 Task: Plan a picnic at the beach on the 6th at 12:00 PM.
Action: Mouse moved to (64, 122)
Screenshot: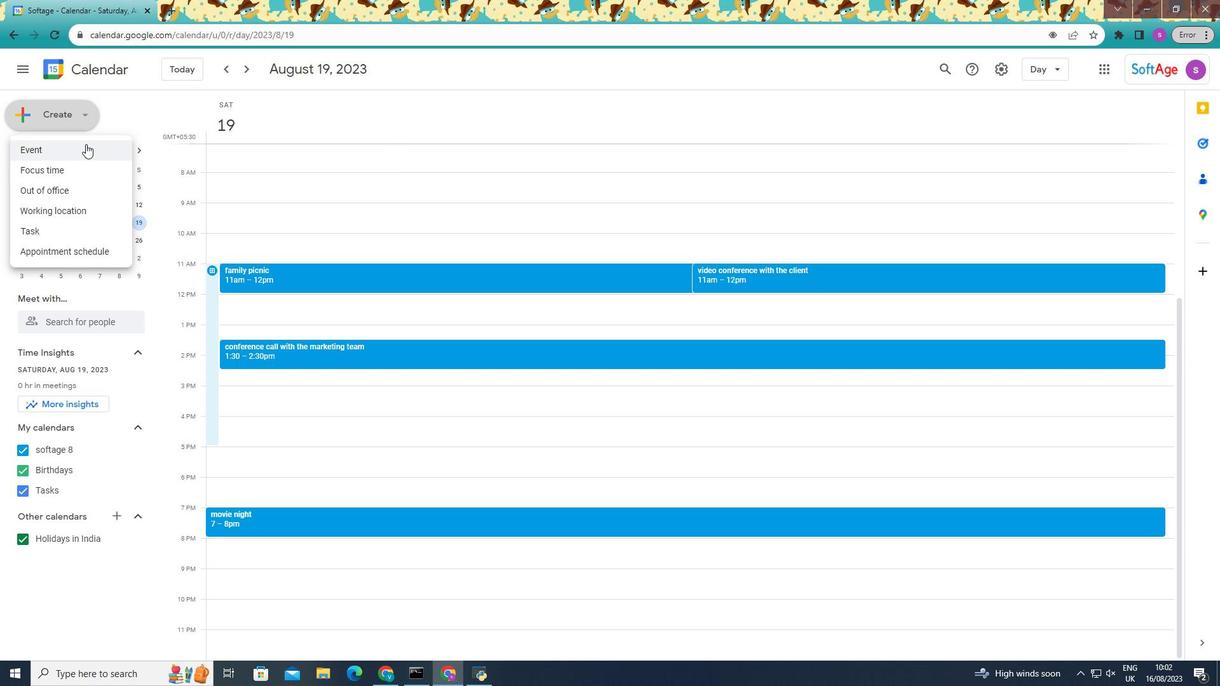 
Action: Mouse pressed left at (64, 122)
Screenshot: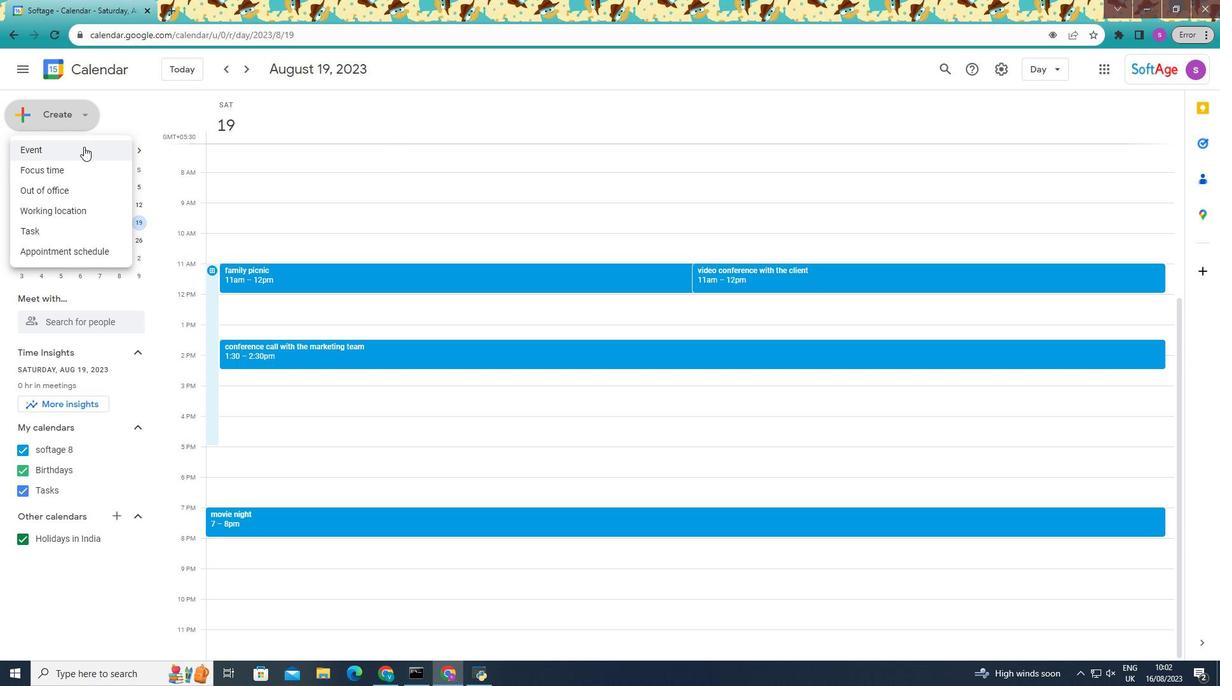 
Action: Mouse moved to (87, 151)
Screenshot: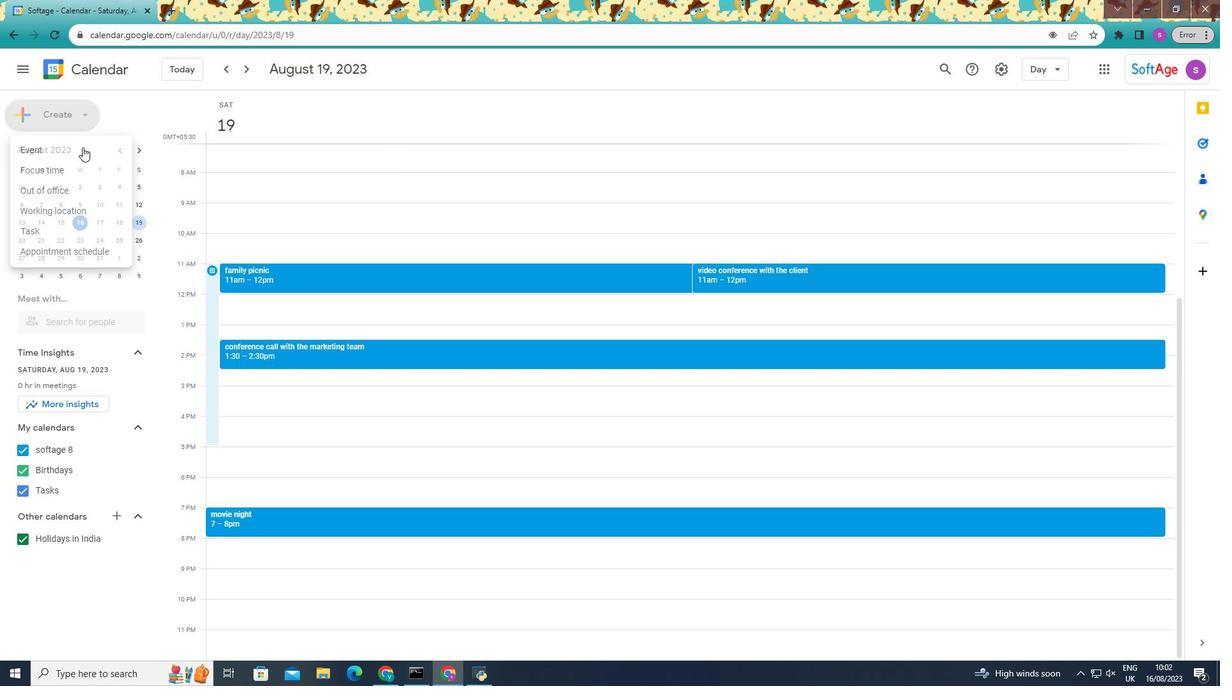 
Action: Mouse pressed left at (87, 151)
Screenshot: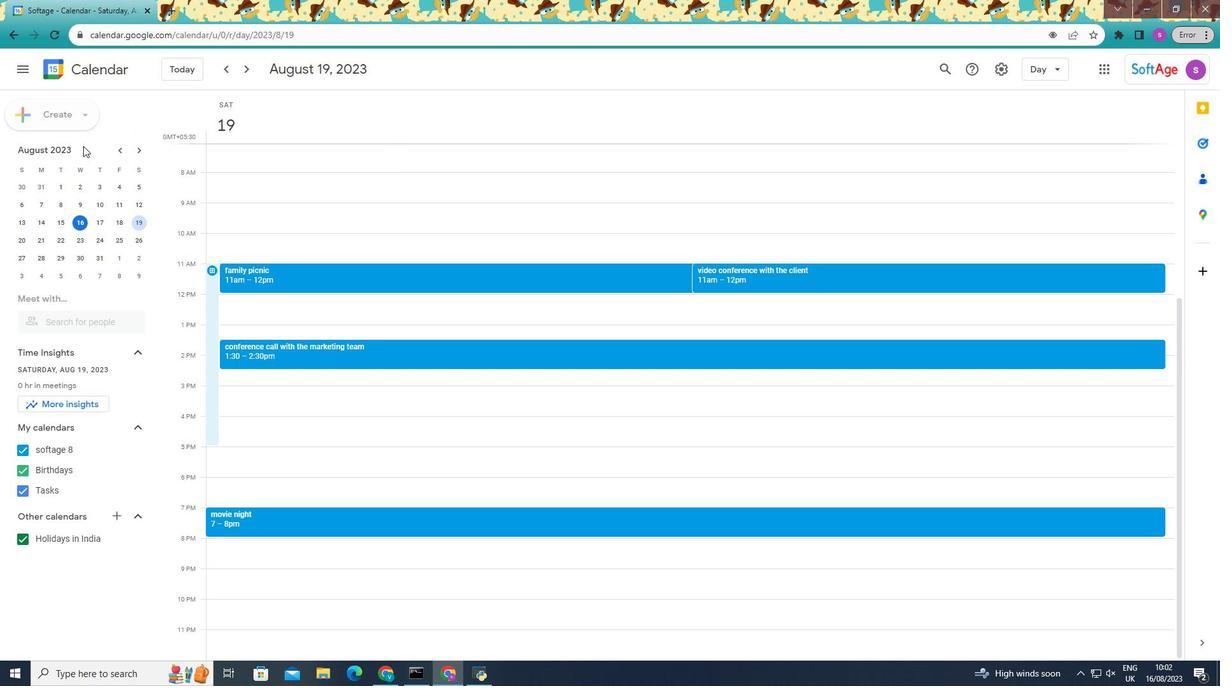 
Action: Mouse moved to (552, 242)
Screenshot: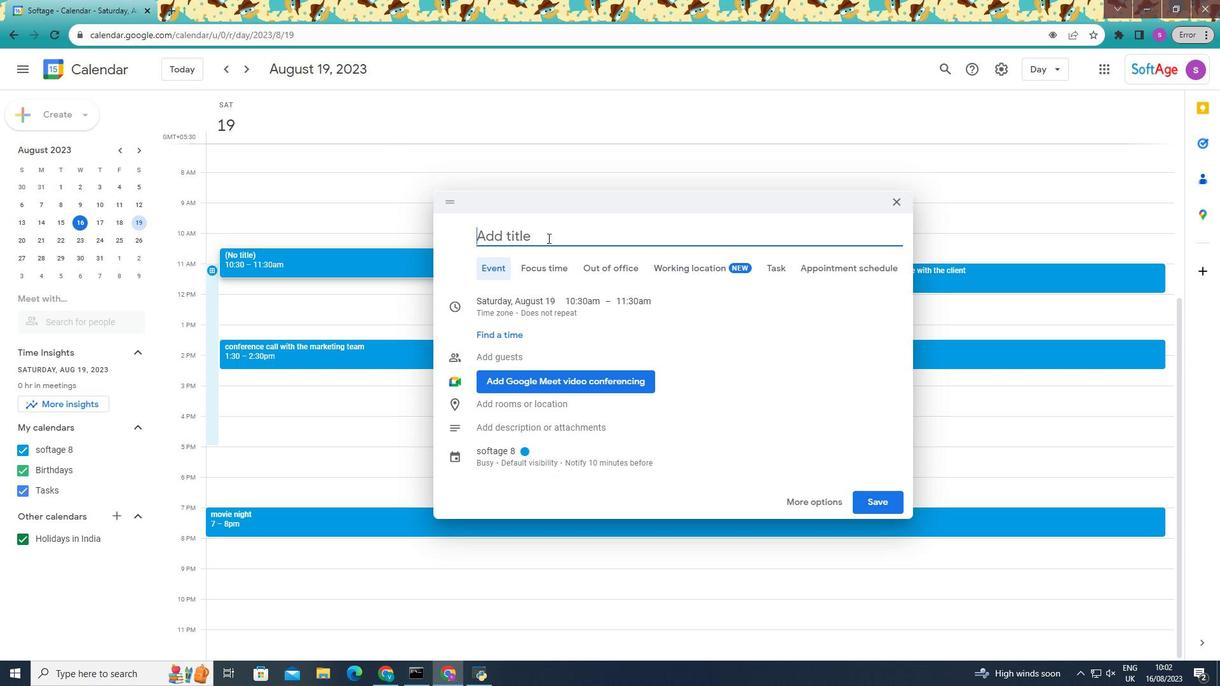 
Action: Mouse pressed left at (552, 242)
Screenshot: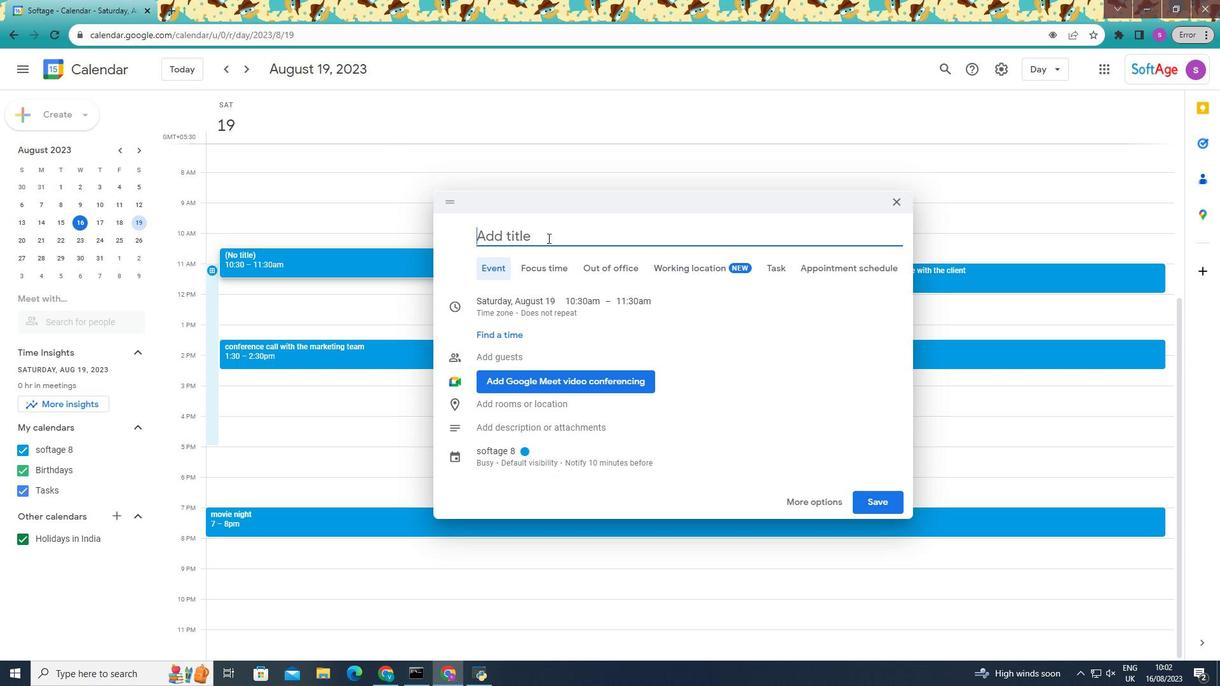 
Action: Key pressed <Key.shift><Key.shift><Key.shift><Key.shift><Key.shift><Key.shift><Key.shift><Key.shift><Key.shift><Key.shift><Key.shift><Key.shift><Key.shift><Key.shift><Key.shift><Key.shift><Key.shift><Key.shift><Key.shift><Key.shift><Key.shift><Key.shift><Key.shift><Key.shift><Key.shift><Key.shift><Key.shift><Key.shift><Key.shift><Key.shift><Key.shift><Key.shift><Key.shift><Key.shift><Key.shift><Key.shift><Key.shift><Key.shift><Key.shift><Key.shift><Key.shift><Key.shift><Key.shift><Key.shift><Key.shift><Key.shift><Key.shift><Key.shift><Key.shift><Key.shift><Key.shift><Key.shift><Key.shift><Key.shift><Key.shift><Key.shift><Key.shift><Key.shift><Key.shift><Key.shift><Key.shift><Key.shift><Key.shift>Pici<Key.backspace>nic<Key.space>at<Key.space>the<Key.space>beach<Key.space>
Screenshot: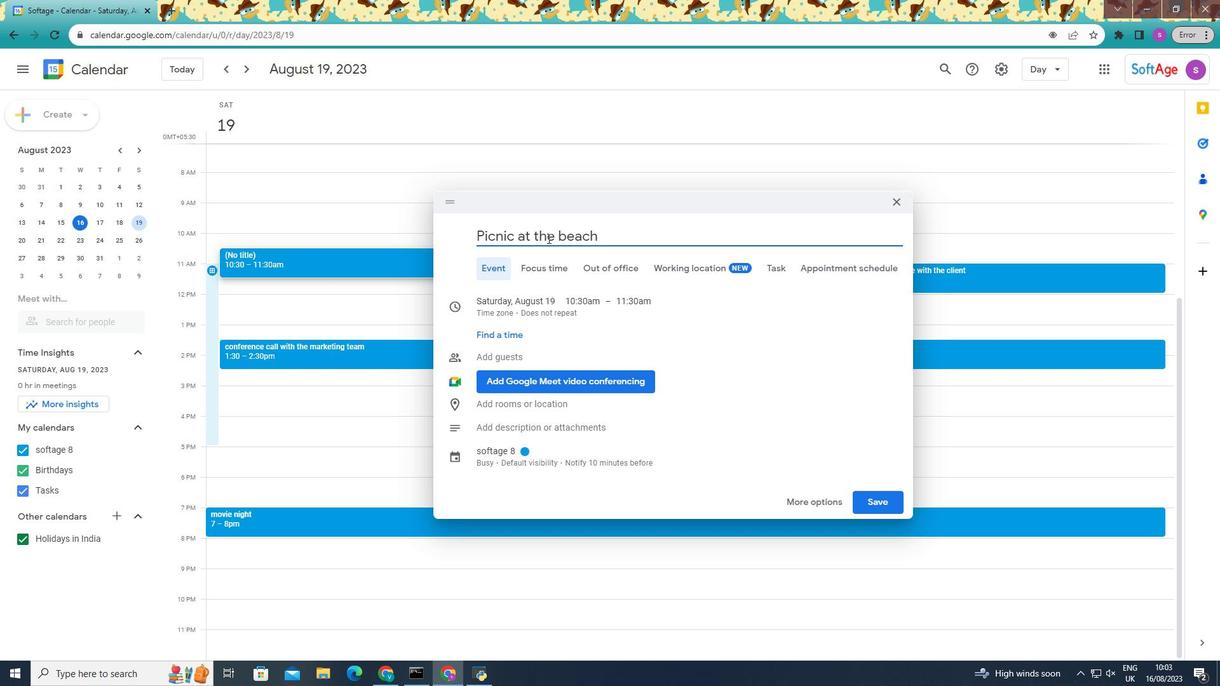 
Action: Mouse moved to (534, 309)
Screenshot: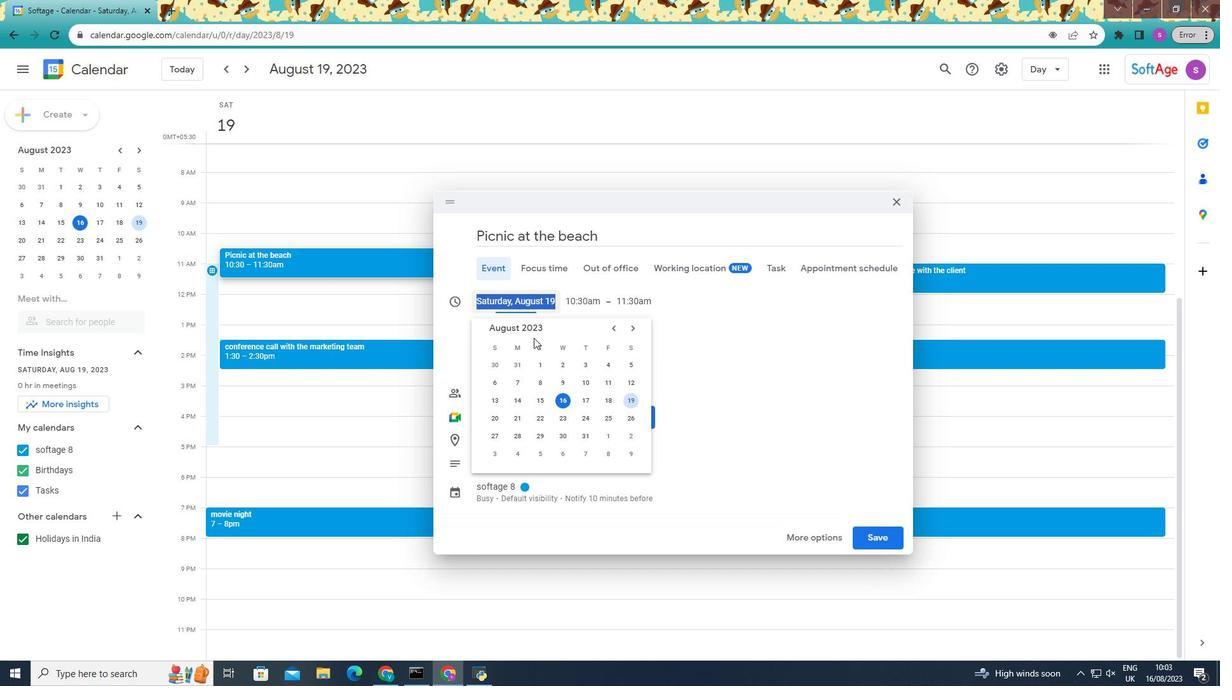 
Action: Mouse pressed left at (534, 309)
Screenshot: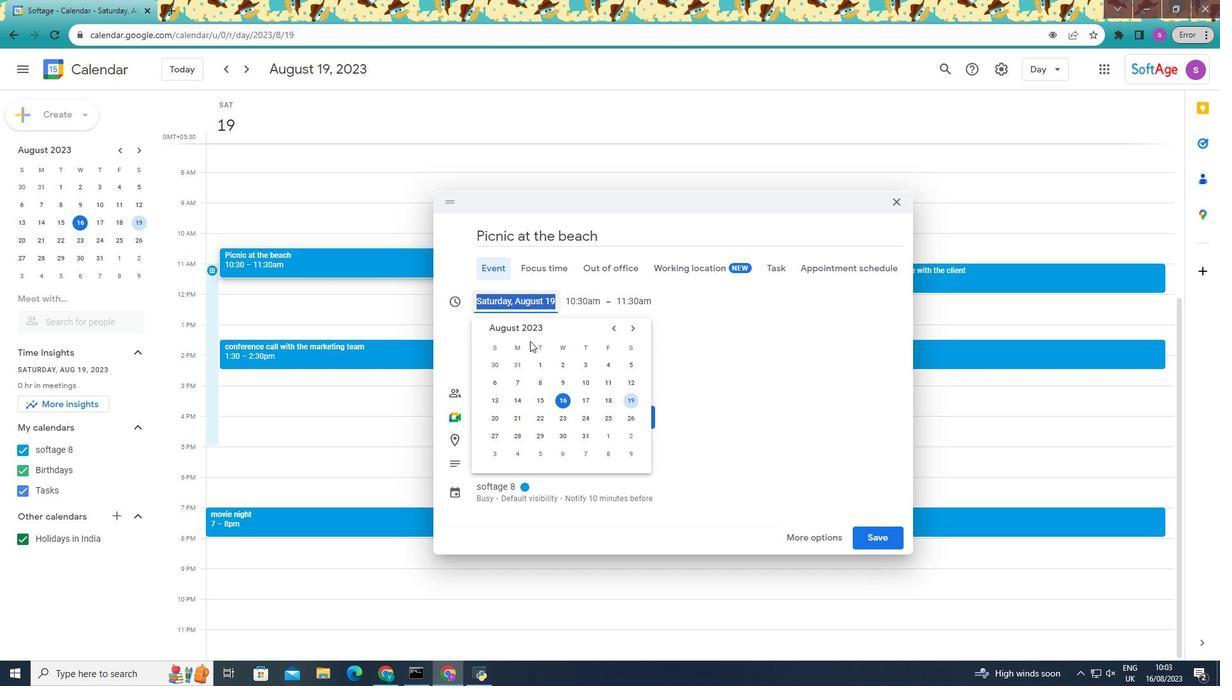 
Action: Mouse moved to (493, 389)
Screenshot: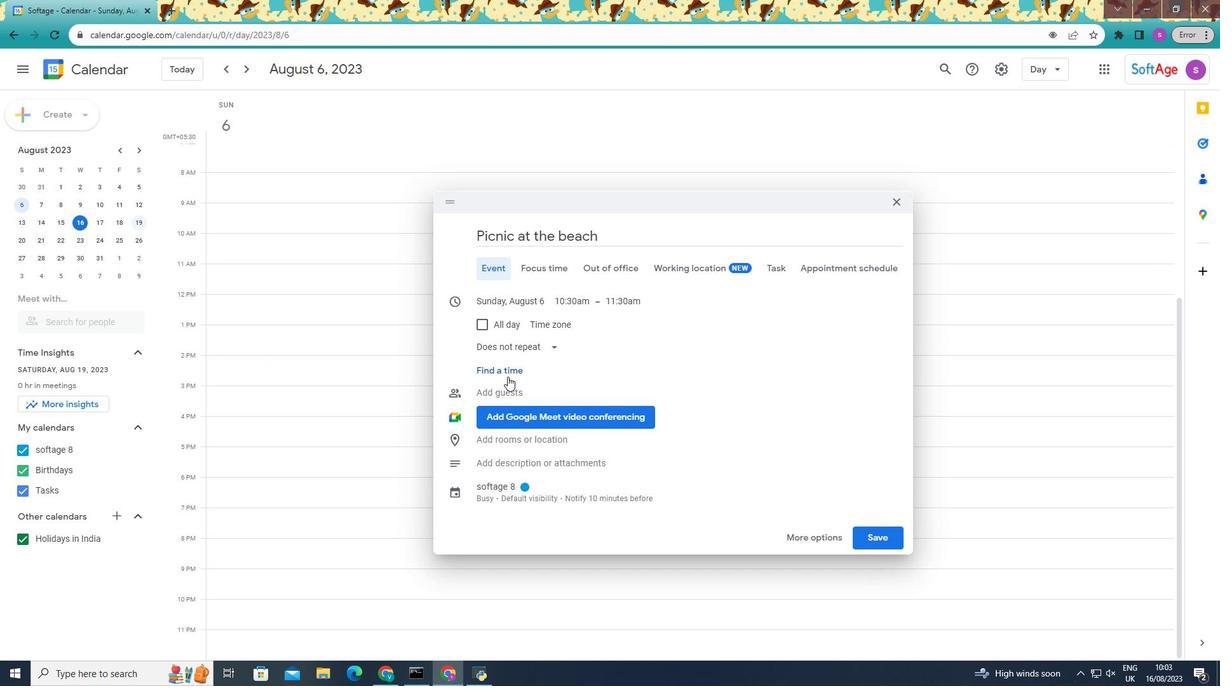 
Action: Mouse pressed left at (493, 389)
Screenshot: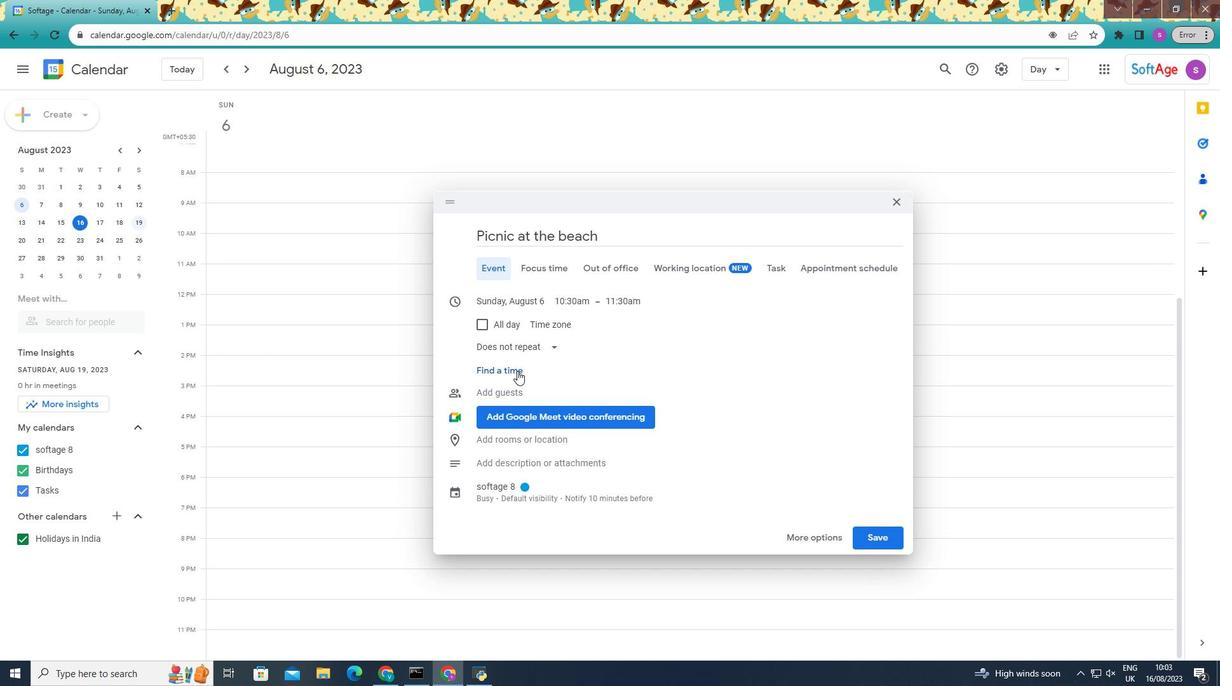 
Action: Mouse moved to (576, 314)
Screenshot: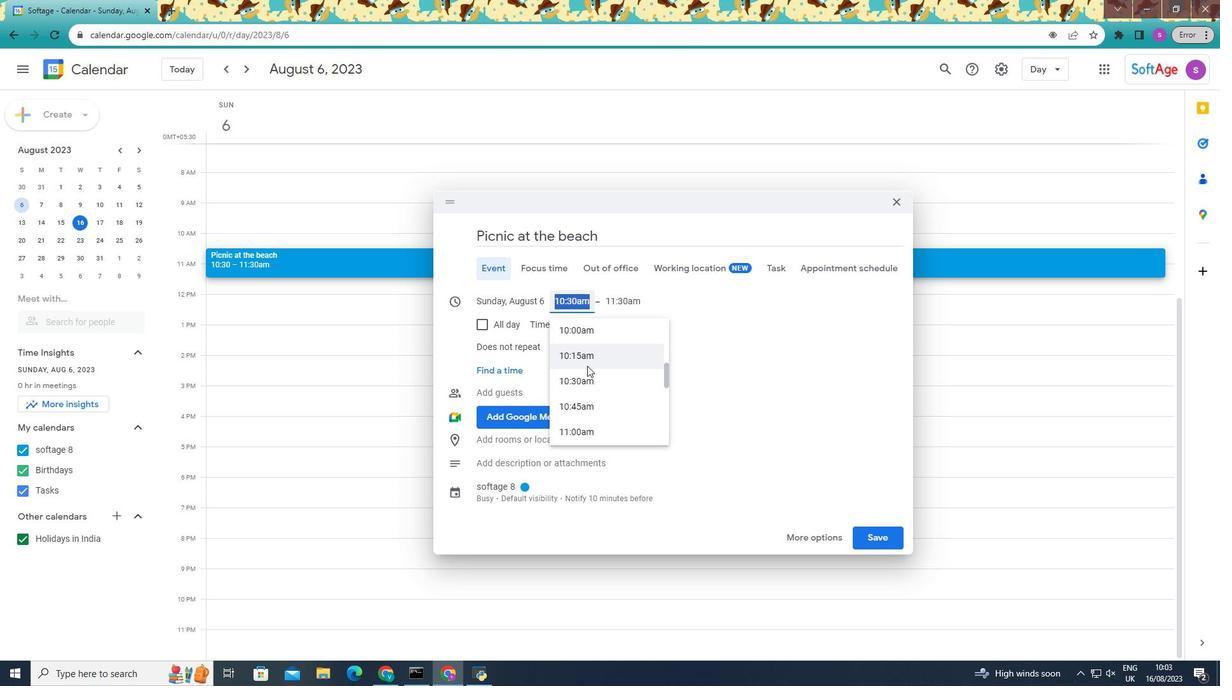 
Action: Mouse pressed left at (576, 314)
Screenshot: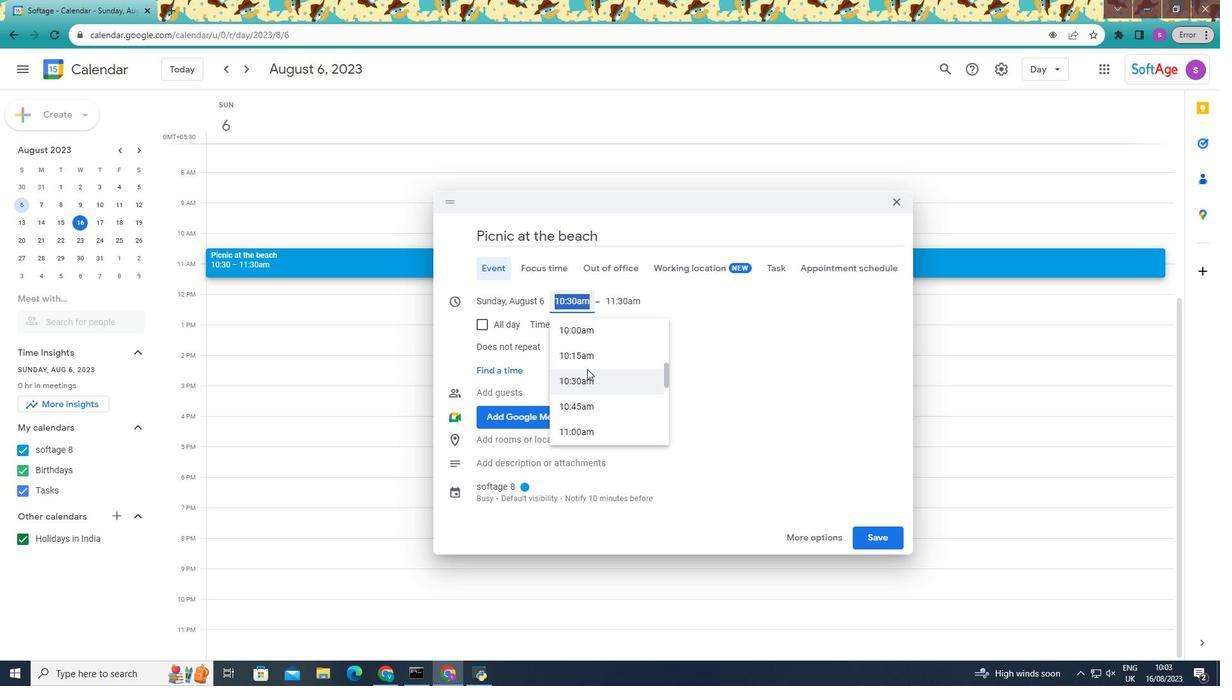 
Action: Mouse moved to (586, 418)
Screenshot: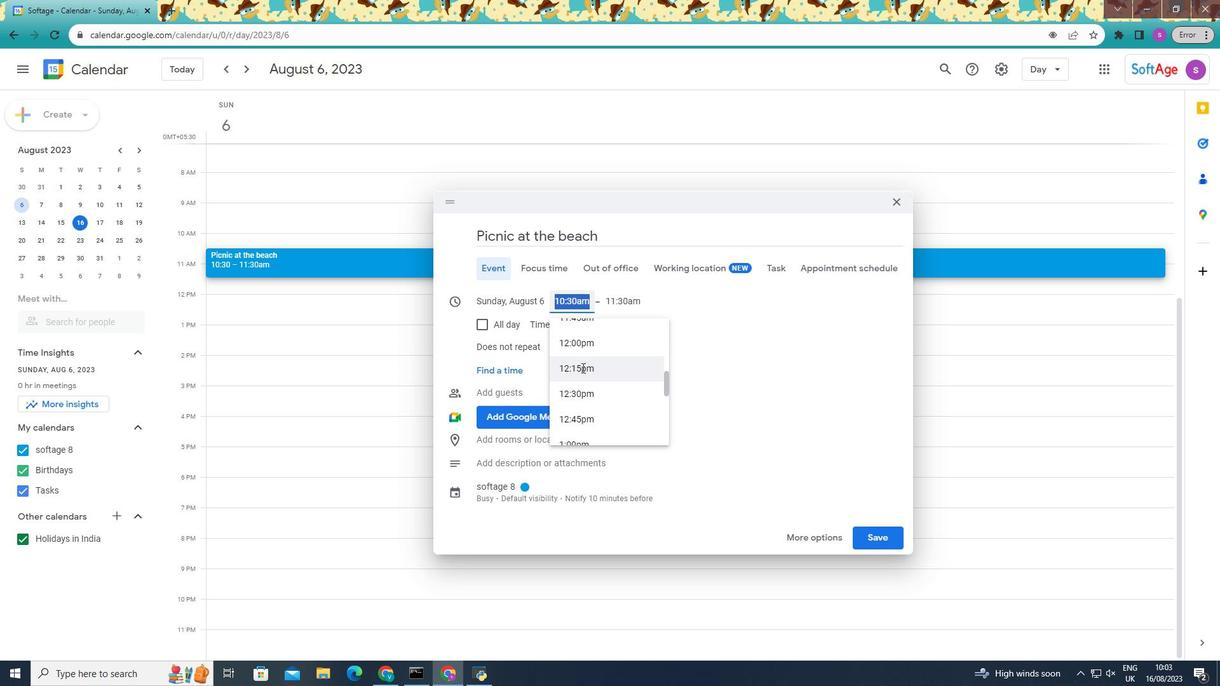 
Action: Mouse scrolled (586, 417) with delta (0, 0)
Screenshot: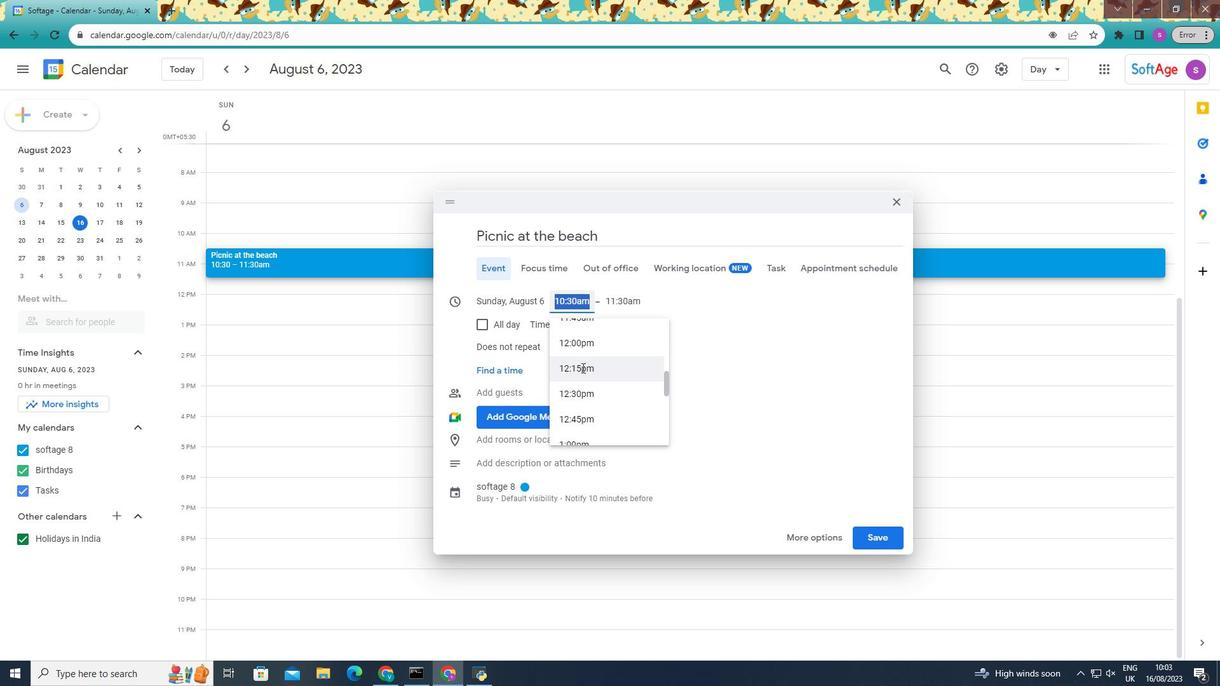 
Action: Mouse scrolled (586, 417) with delta (0, 0)
Screenshot: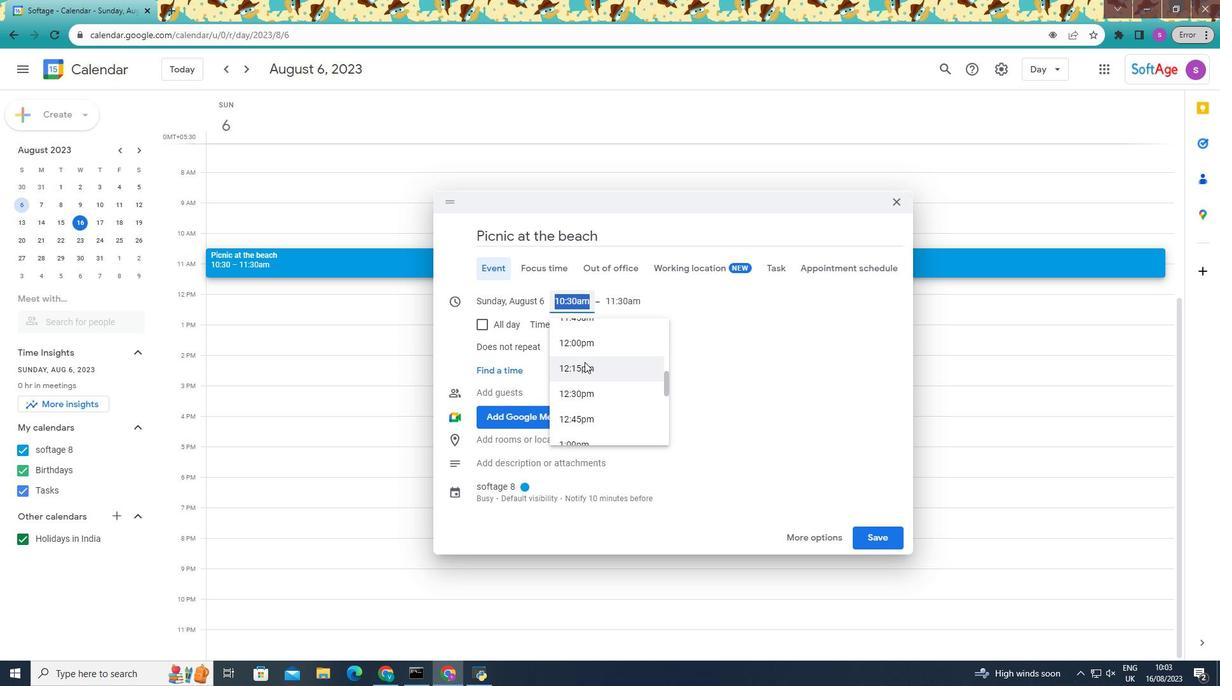
Action: Mouse scrolled (586, 417) with delta (0, 0)
Screenshot: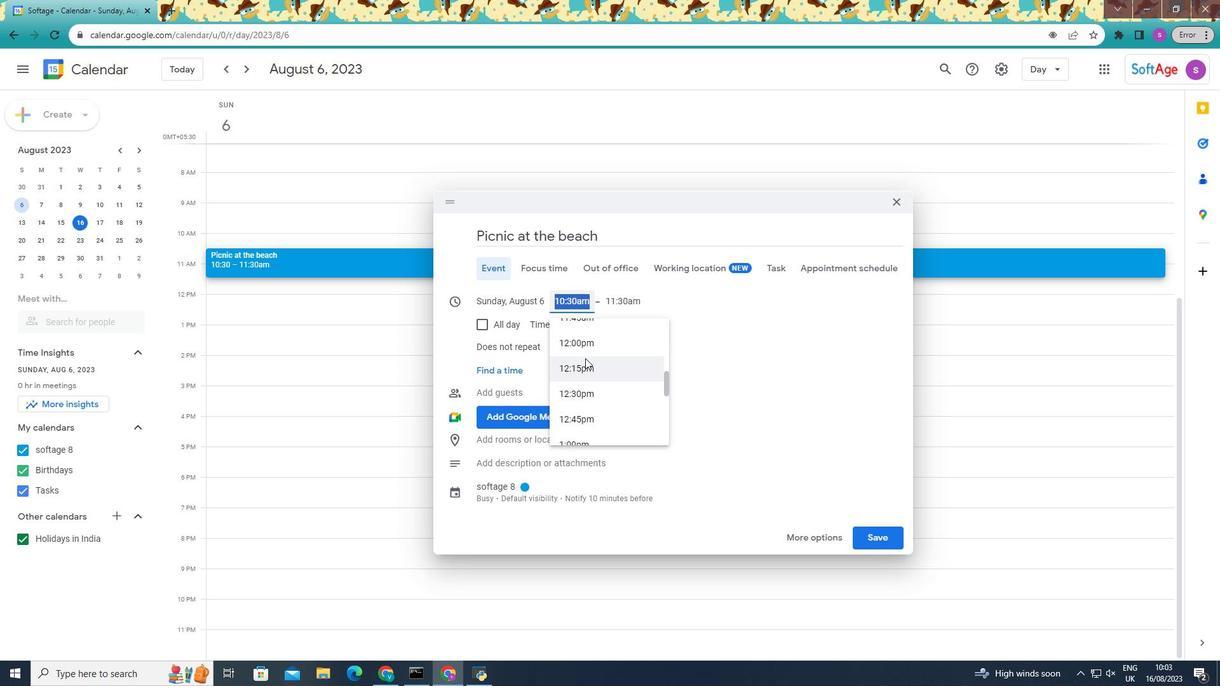 
Action: Mouse moved to (595, 348)
Screenshot: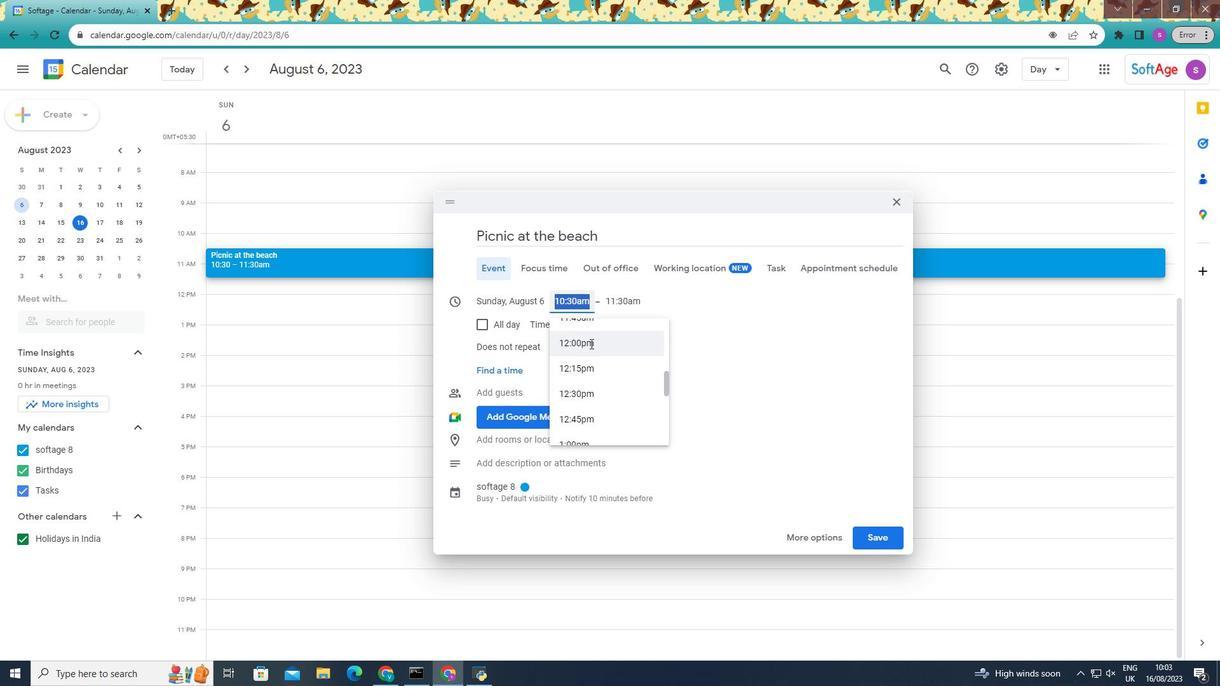 
Action: Mouse pressed left at (595, 348)
Screenshot: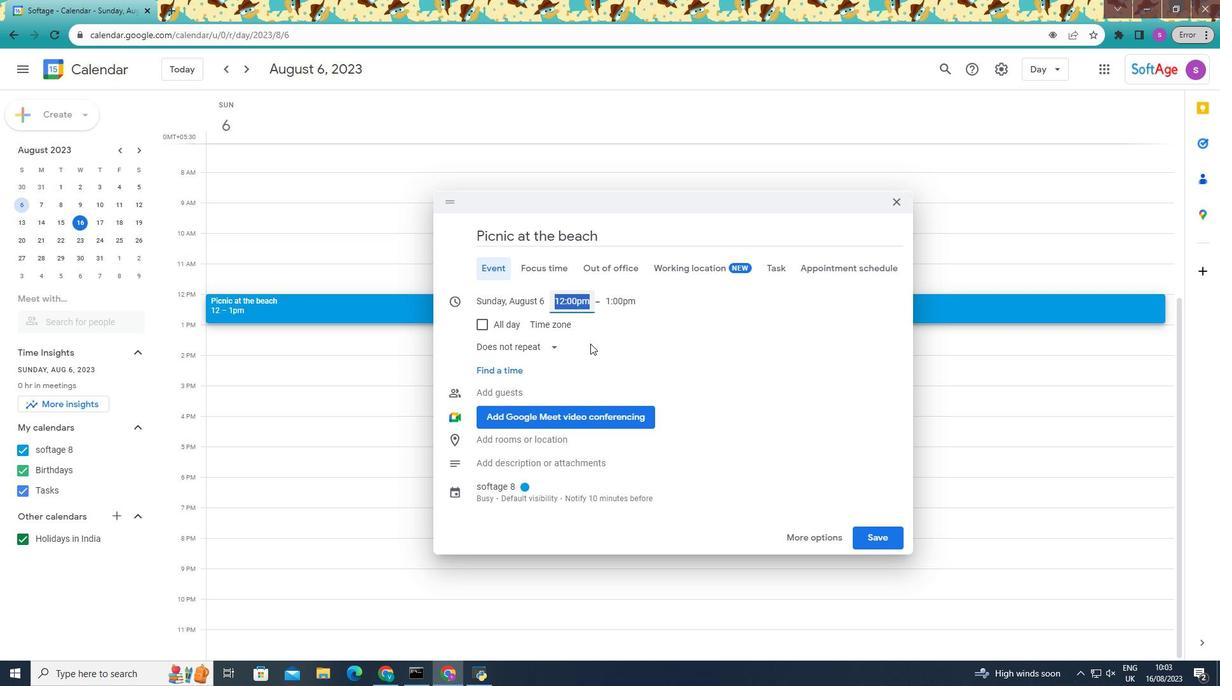 
Action: Mouse moved to (884, 538)
Screenshot: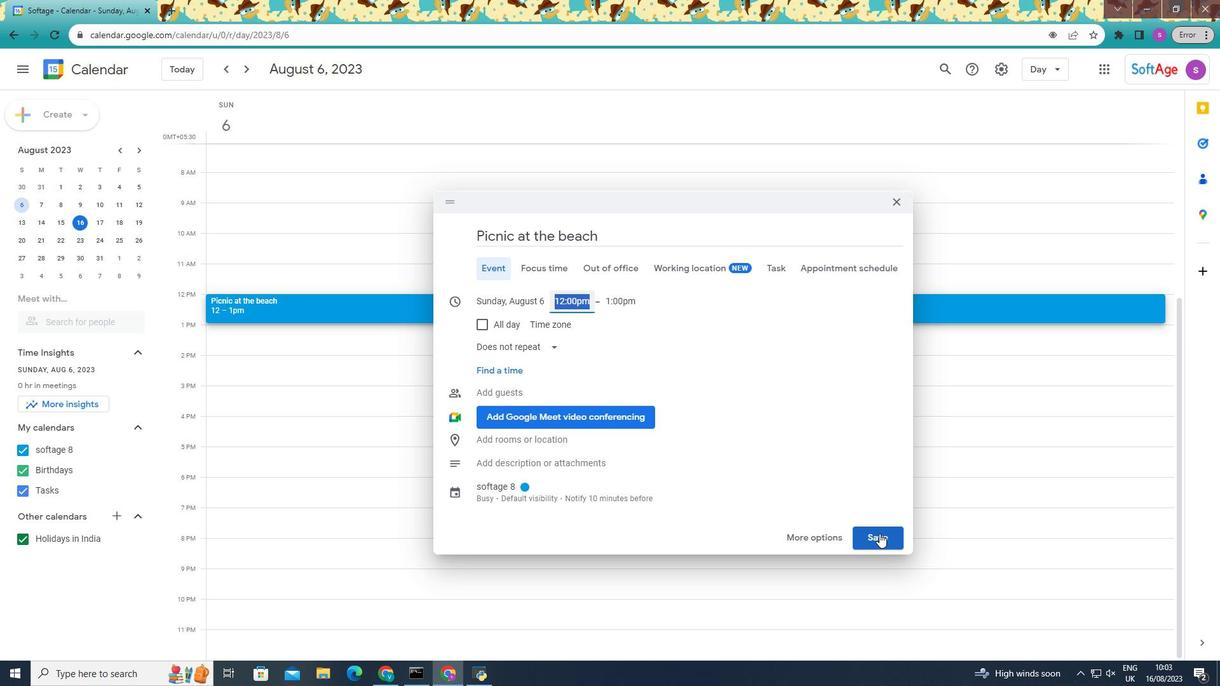 
Action: Mouse pressed left at (884, 538)
Screenshot: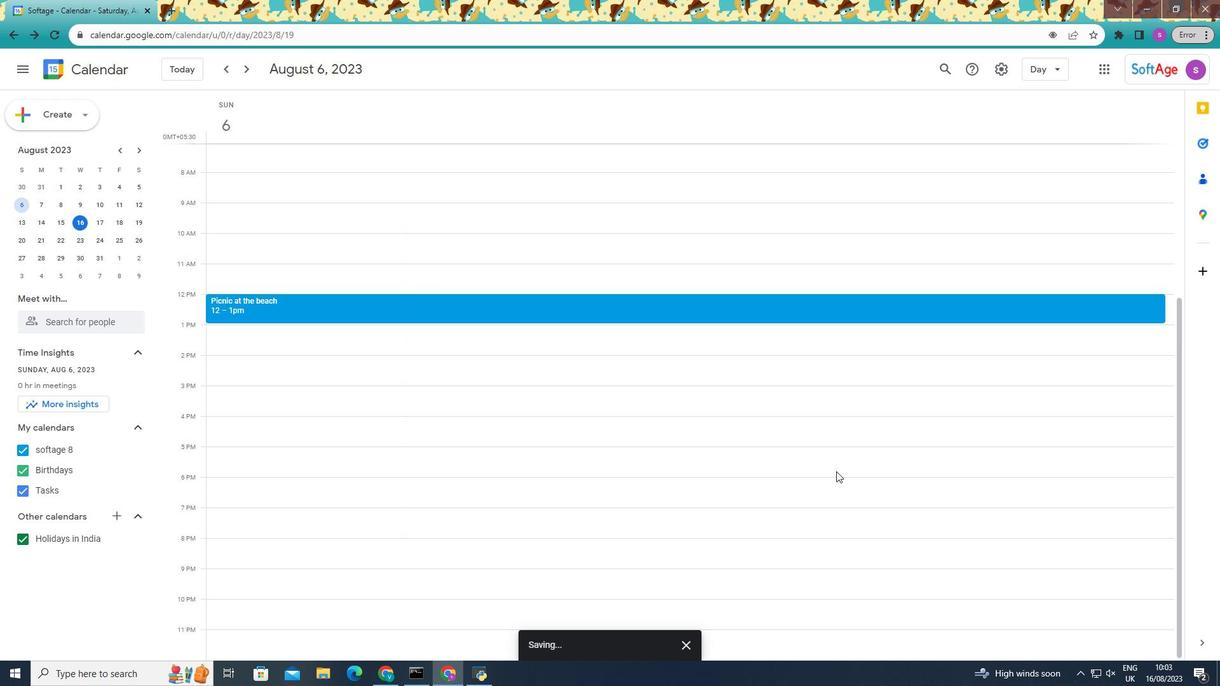 
Action: Mouse moved to (840, 467)
Screenshot: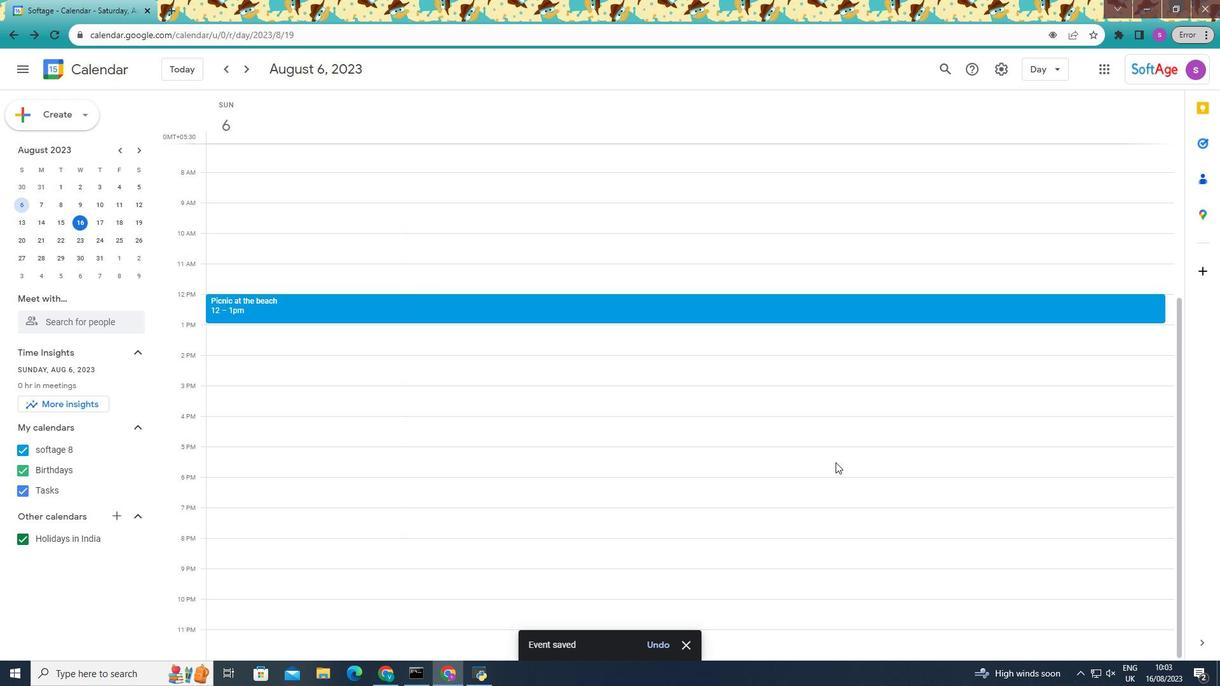 
